 Task: Enable "Set id of ES to PID" in MPEG transport stream demuxer.
Action: Mouse moved to (129, 18)
Screenshot: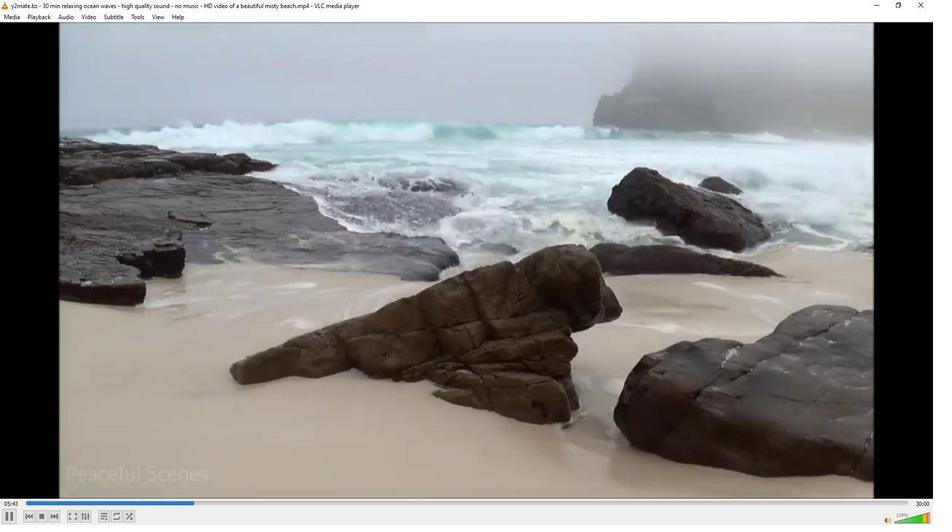 
Action: Mouse pressed left at (129, 18)
Screenshot: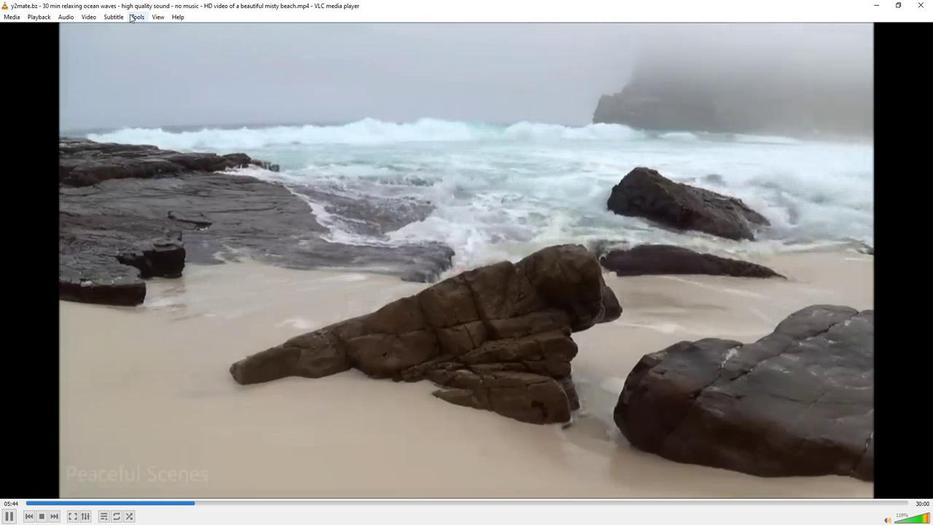 
Action: Mouse moved to (153, 132)
Screenshot: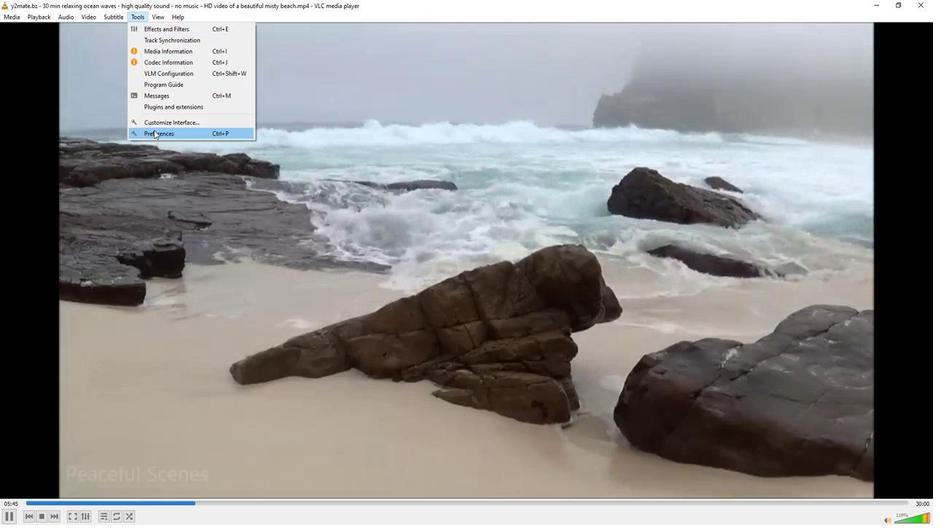 
Action: Mouse pressed left at (153, 132)
Screenshot: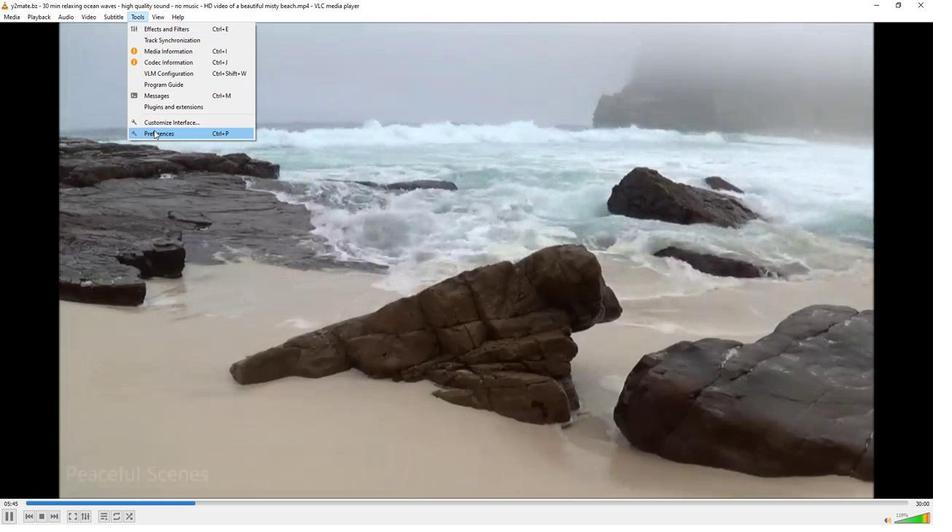 
Action: Mouse moved to (253, 405)
Screenshot: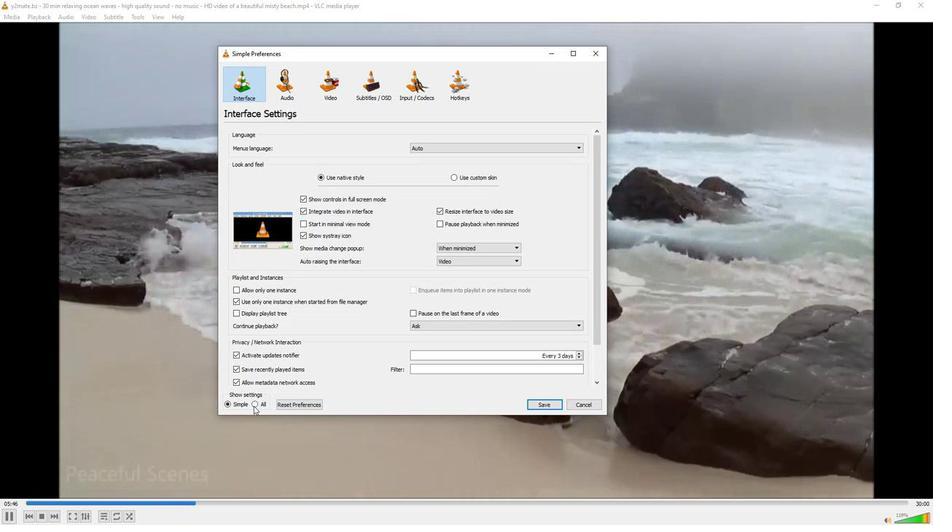 
Action: Mouse pressed left at (253, 405)
Screenshot: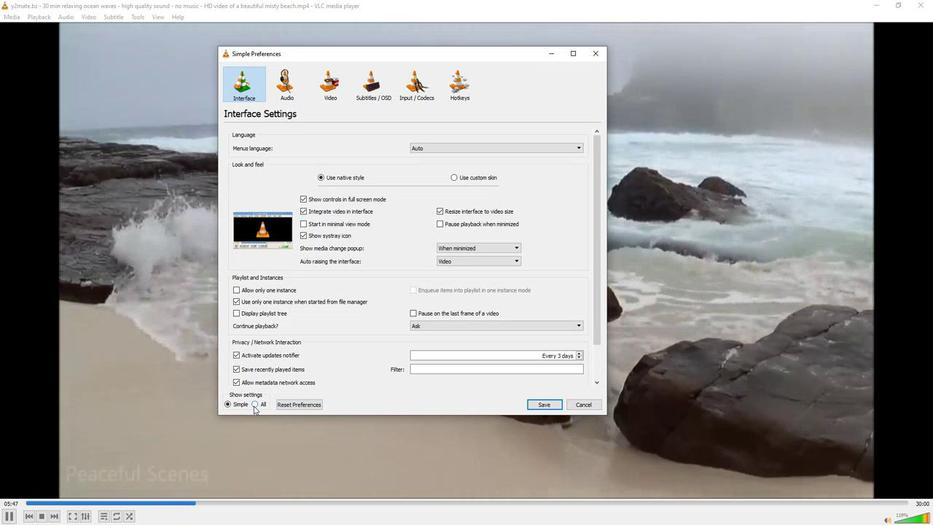 
Action: Mouse moved to (241, 268)
Screenshot: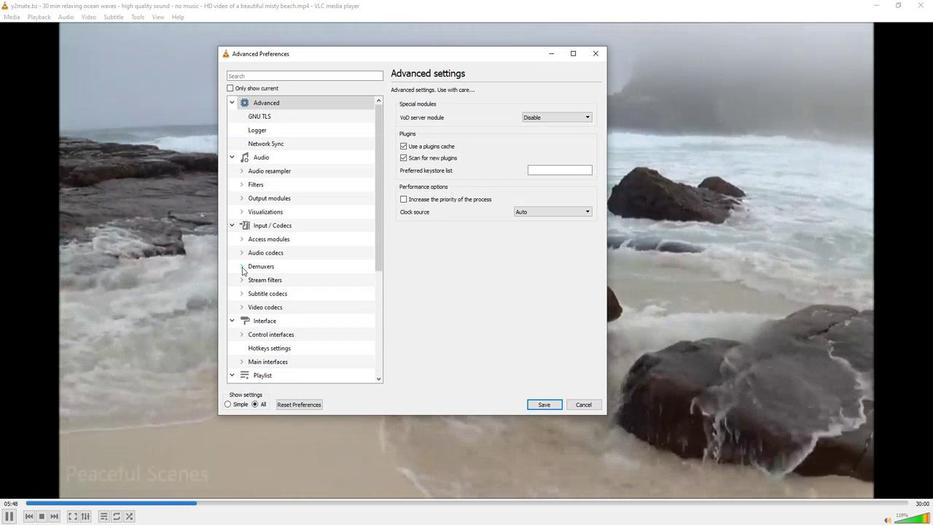 
Action: Mouse pressed left at (241, 268)
Screenshot: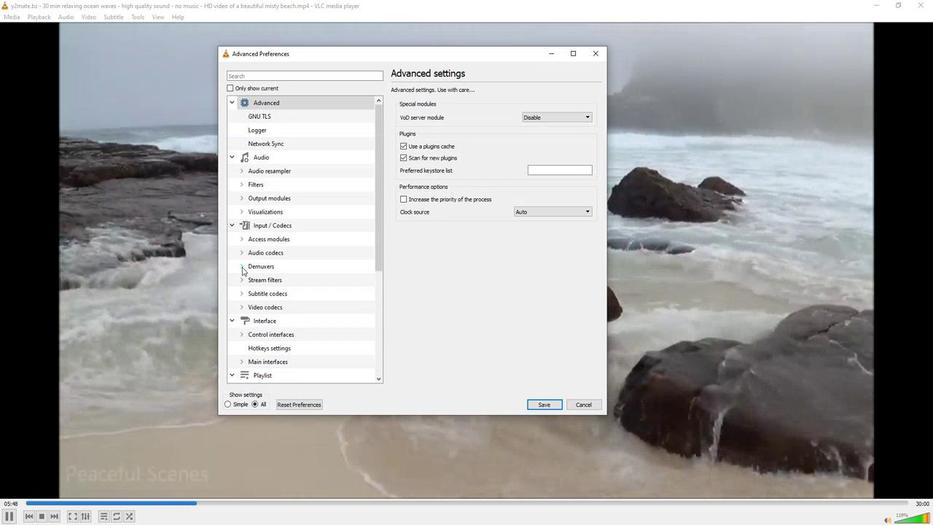 
Action: Mouse moved to (272, 304)
Screenshot: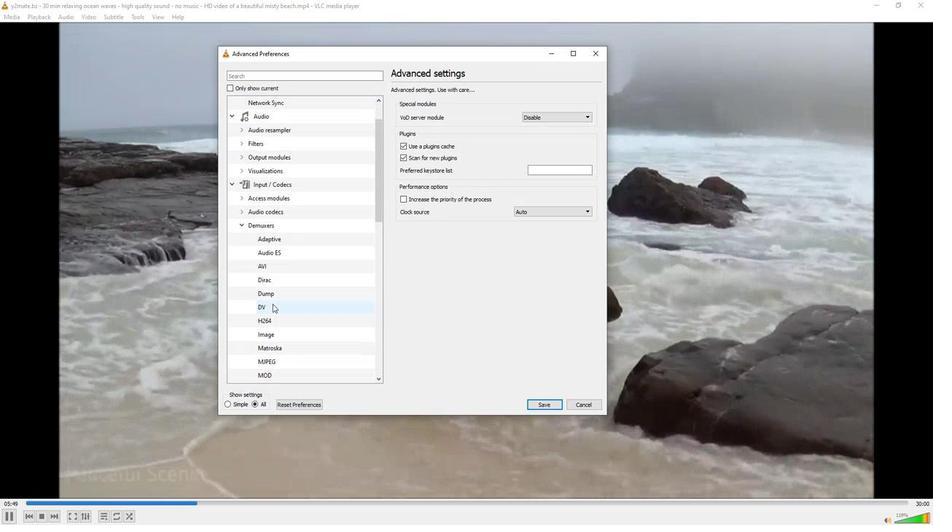 
Action: Mouse scrolled (272, 304) with delta (0, 0)
Screenshot: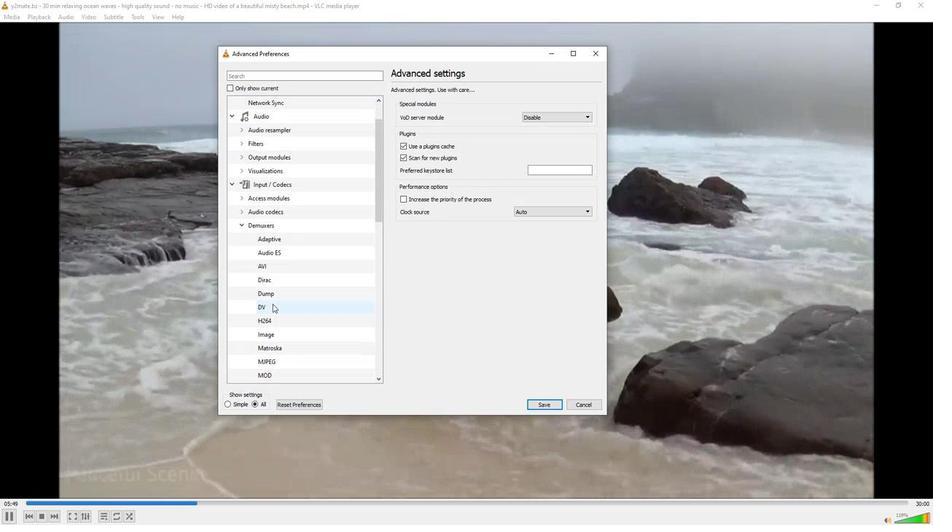 
Action: Mouse scrolled (272, 304) with delta (0, 0)
Screenshot: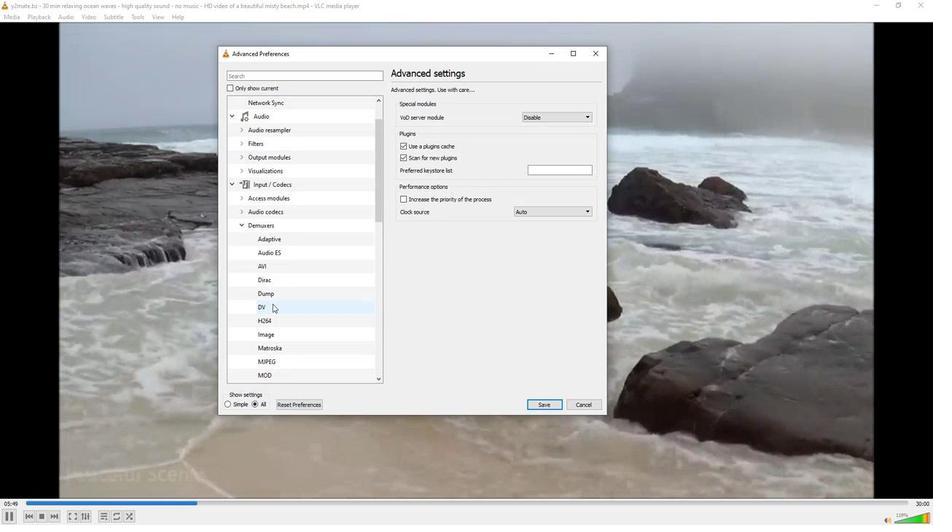 
Action: Mouse moved to (283, 360)
Screenshot: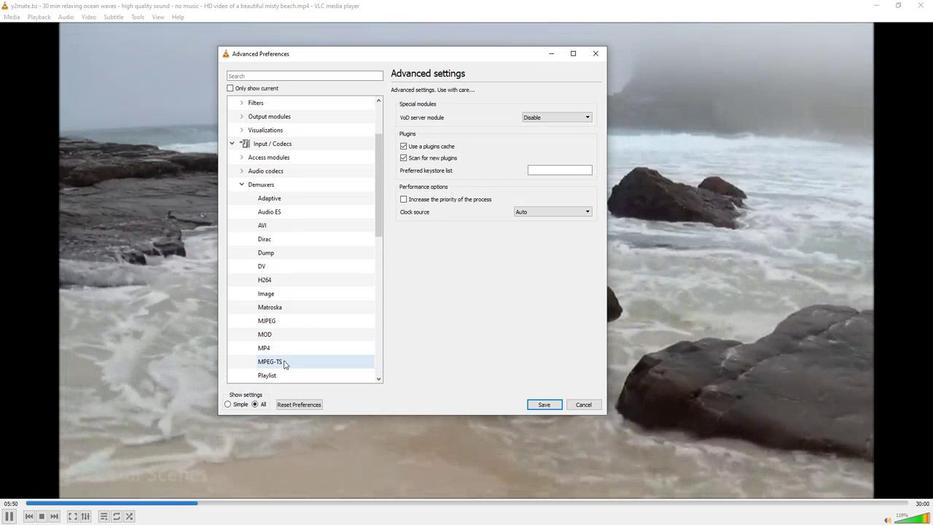 
Action: Mouse pressed left at (283, 360)
Screenshot: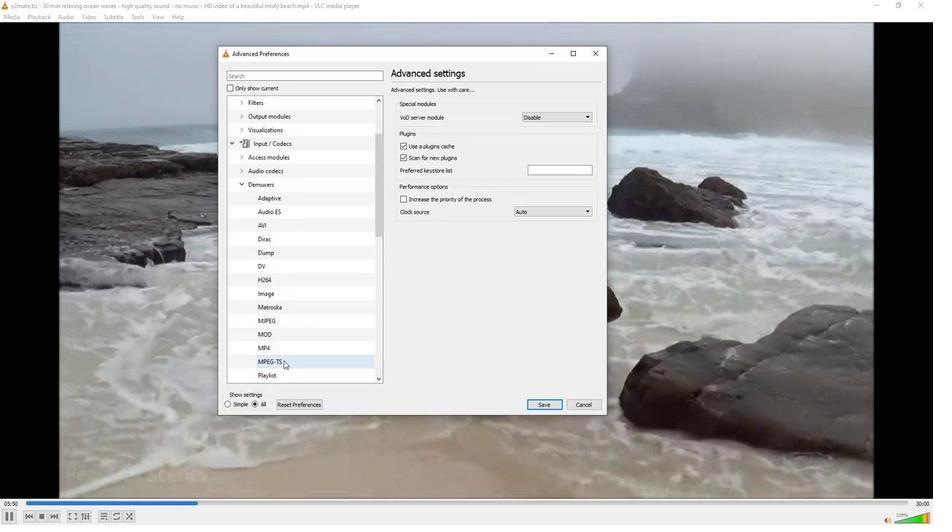 
Action: Mouse moved to (401, 142)
Screenshot: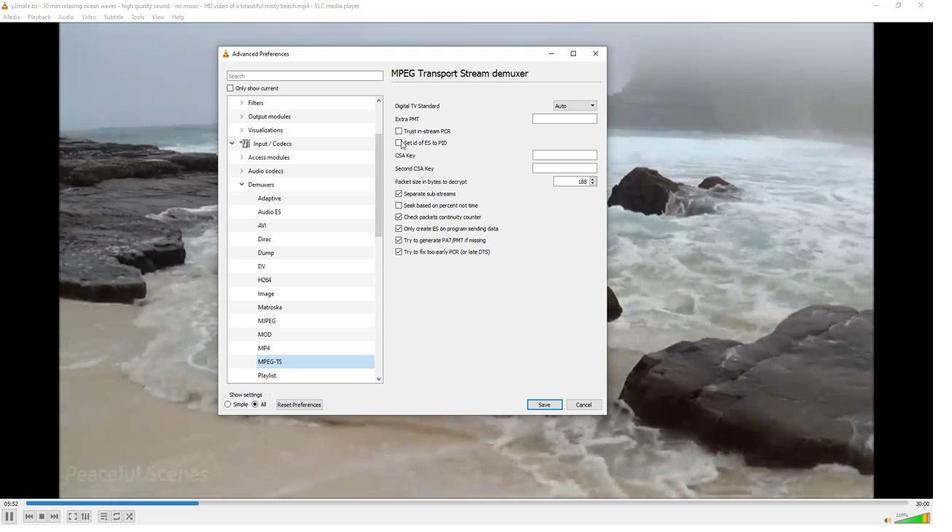 
Action: Mouse pressed left at (401, 142)
Screenshot: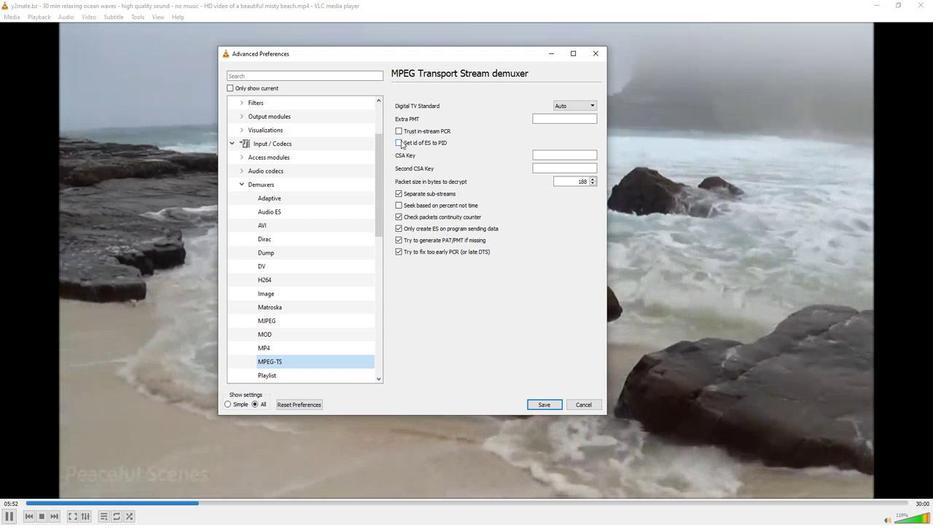 
Action: Mouse moved to (429, 202)
Screenshot: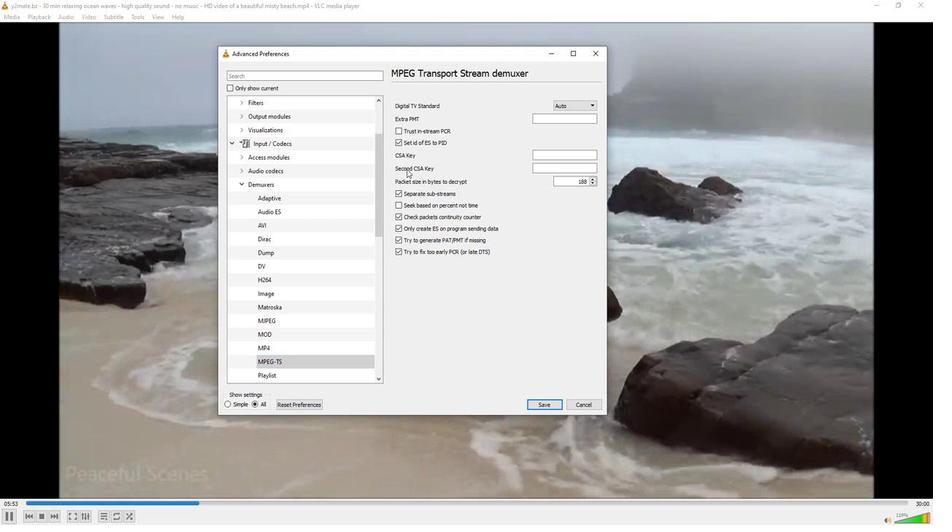 
